 Task: Create a task  Create a new online platform for online music streaming , assign it to team member softage.4@softage.net in the project ApexTech and update the status of the task to  On Track  , set the priority of the task to Low
Action: Mouse moved to (63, 275)
Screenshot: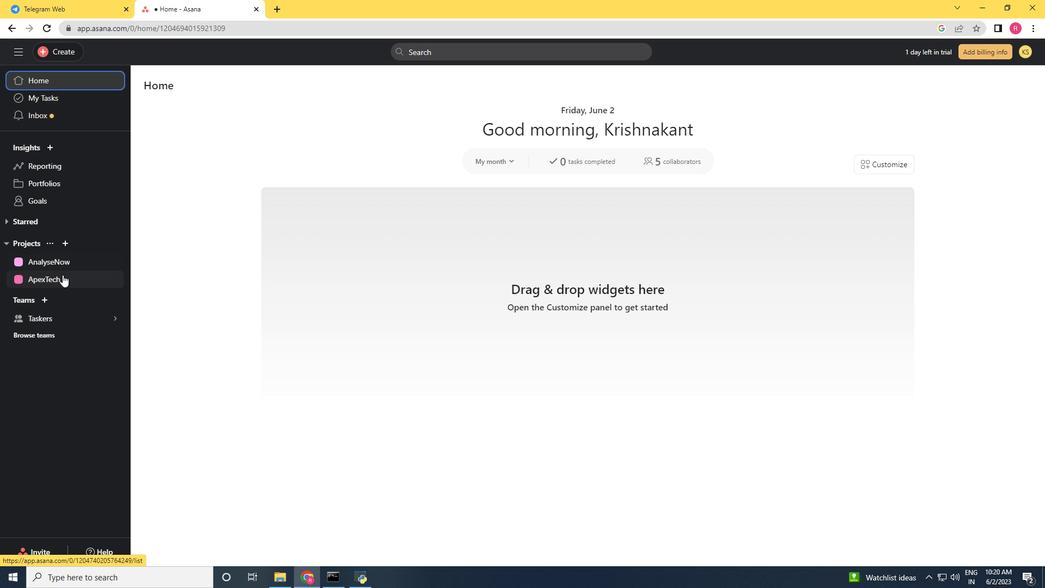 
Action: Mouse pressed left at (63, 275)
Screenshot: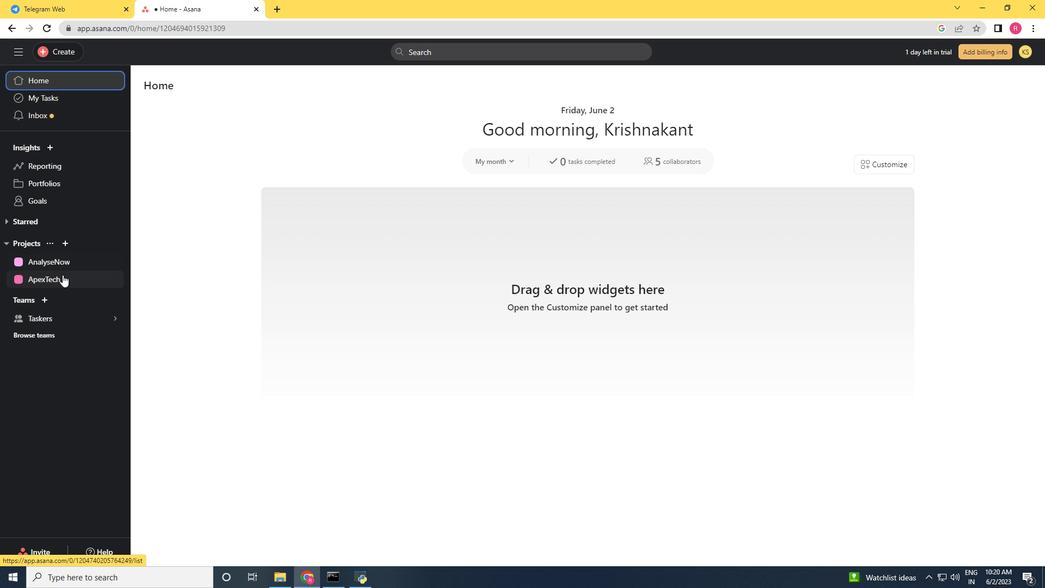 
Action: Mouse moved to (60, 54)
Screenshot: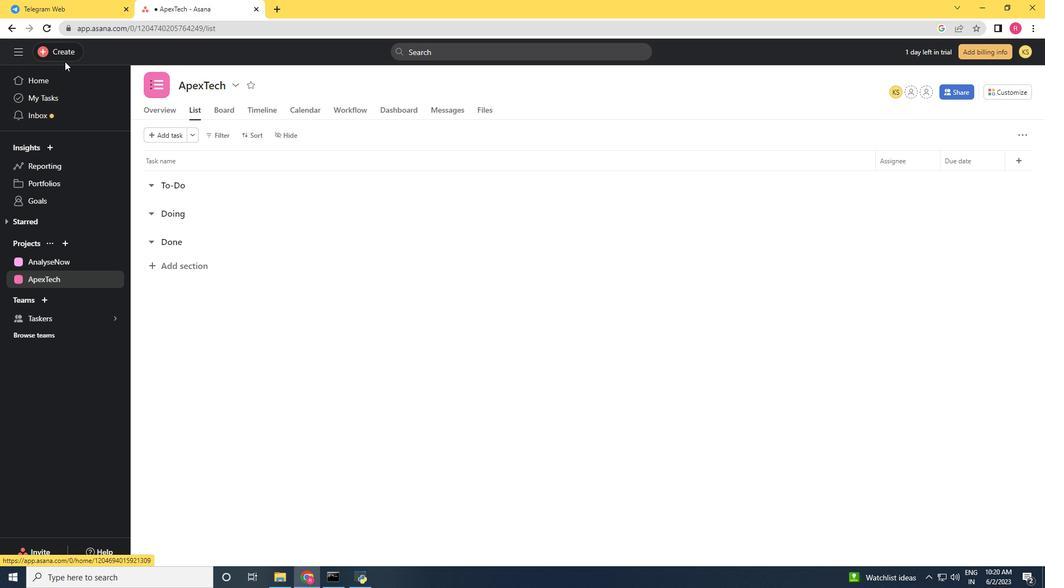 
Action: Mouse pressed left at (60, 54)
Screenshot: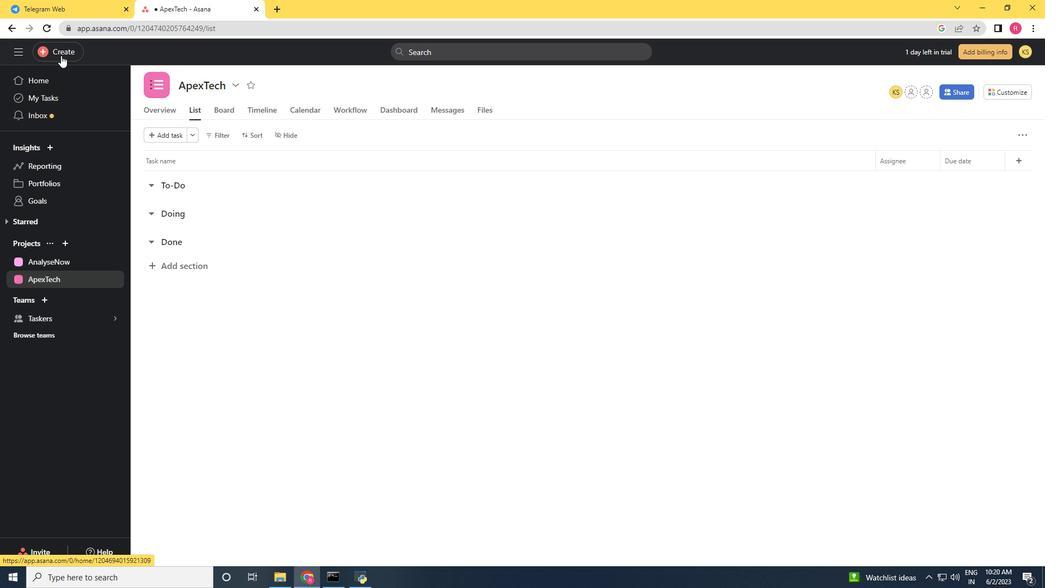 
Action: Mouse moved to (136, 49)
Screenshot: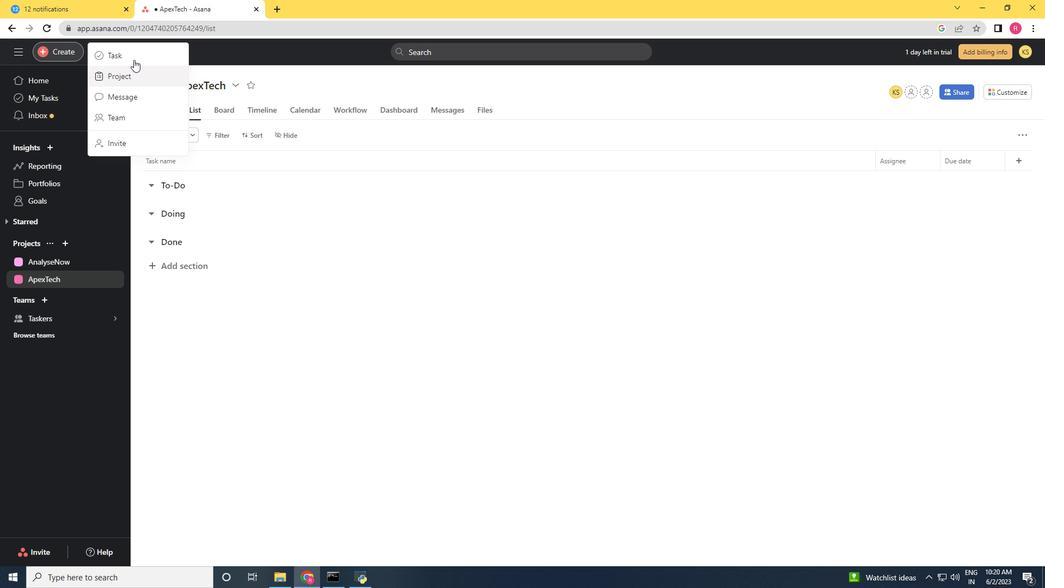 
Action: Mouse pressed left at (136, 49)
Screenshot: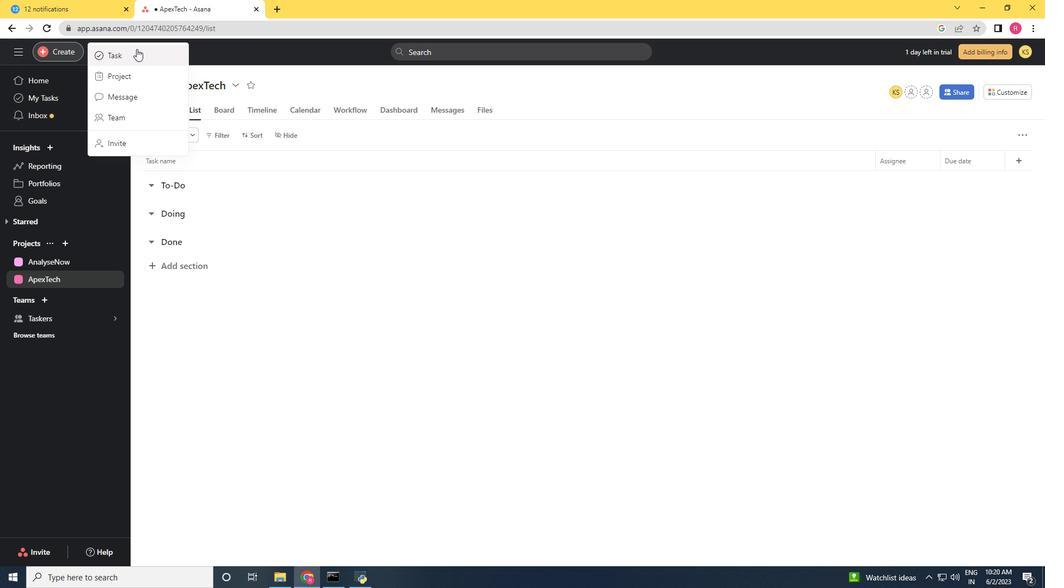 
Action: Key pressed <Key.shift>Create<Key.space>a<Key.space>new<Key.space>online<Key.space>platform<Key.space>for<Key.space>online<Key.space>mi<Key.backspace>usic<Key.space>streaming<Key.space>
Screenshot: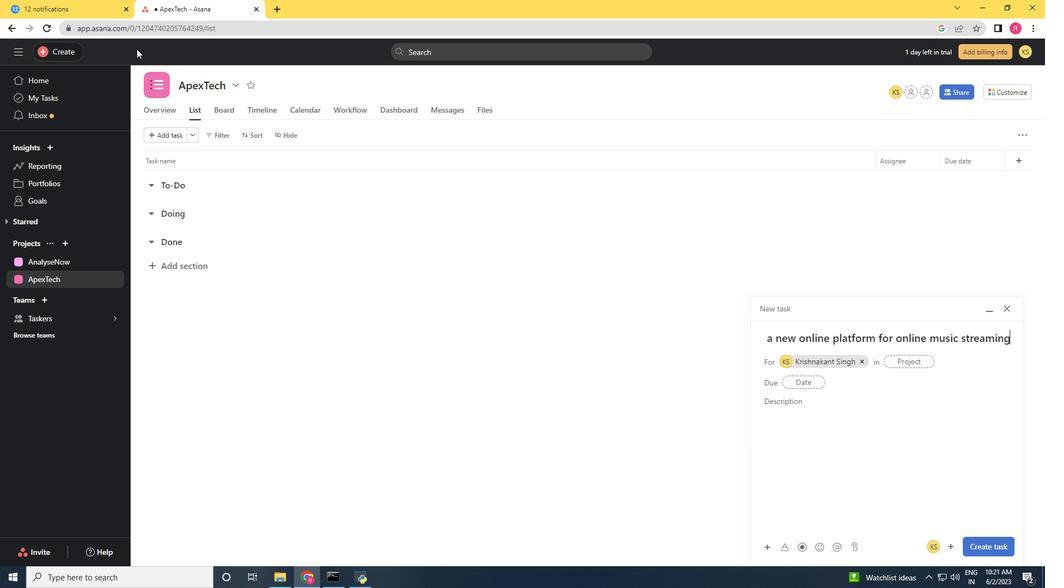 
Action: Mouse moved to (866, 359)
Screenshot: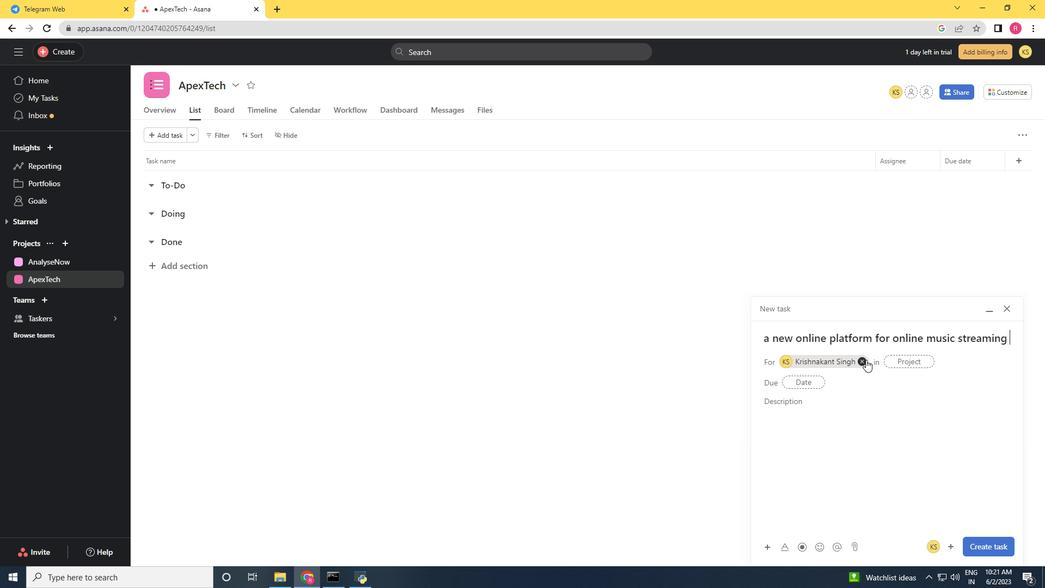 
Action: Mouse pressed left at (866, 359)
Screenshot: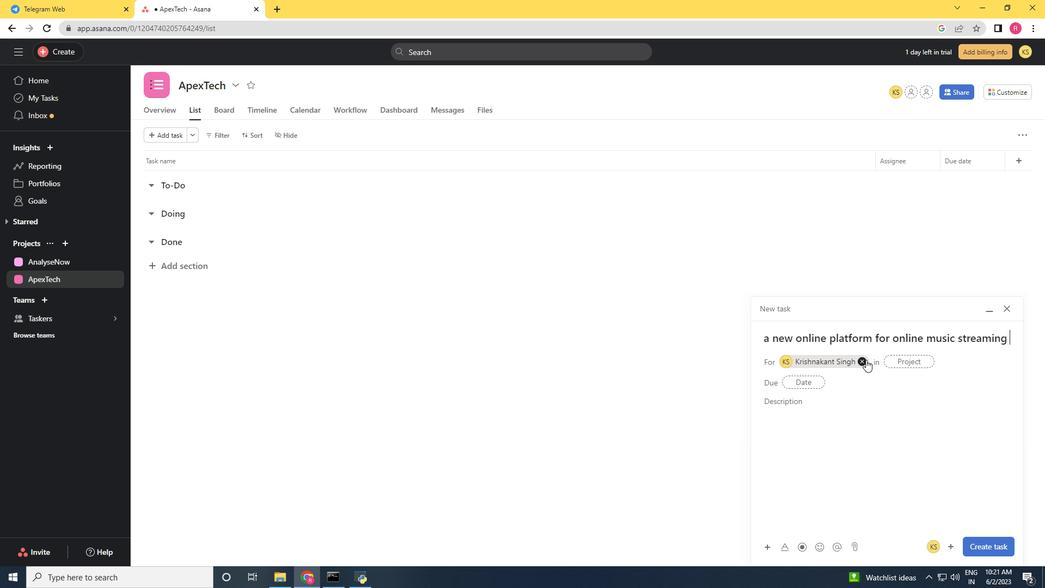 
Action: Mouse moved to (815, 362)
Screenshot: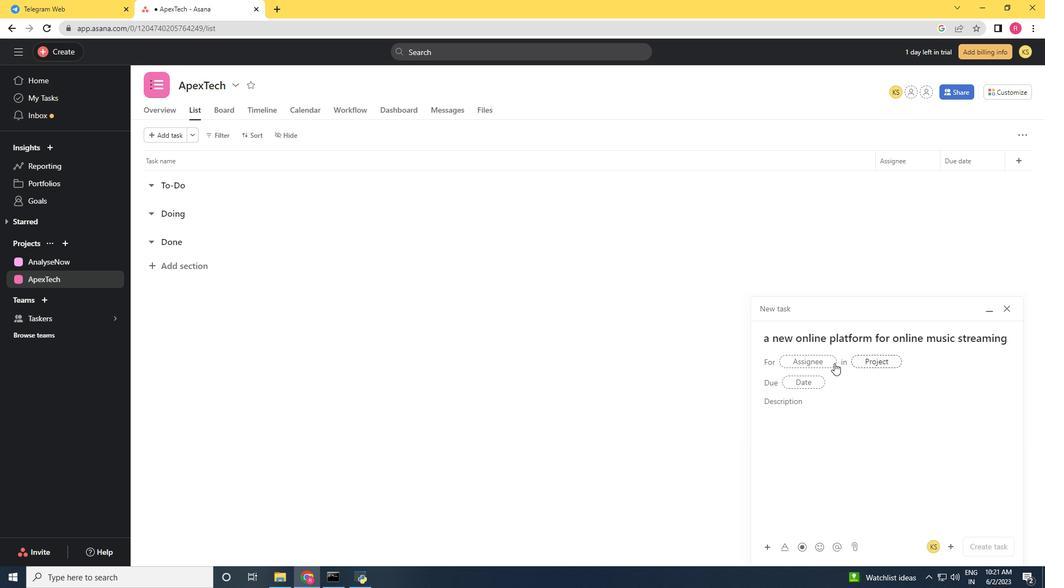 
Action: Mouse pressed left at (815, 362)
Screenshot: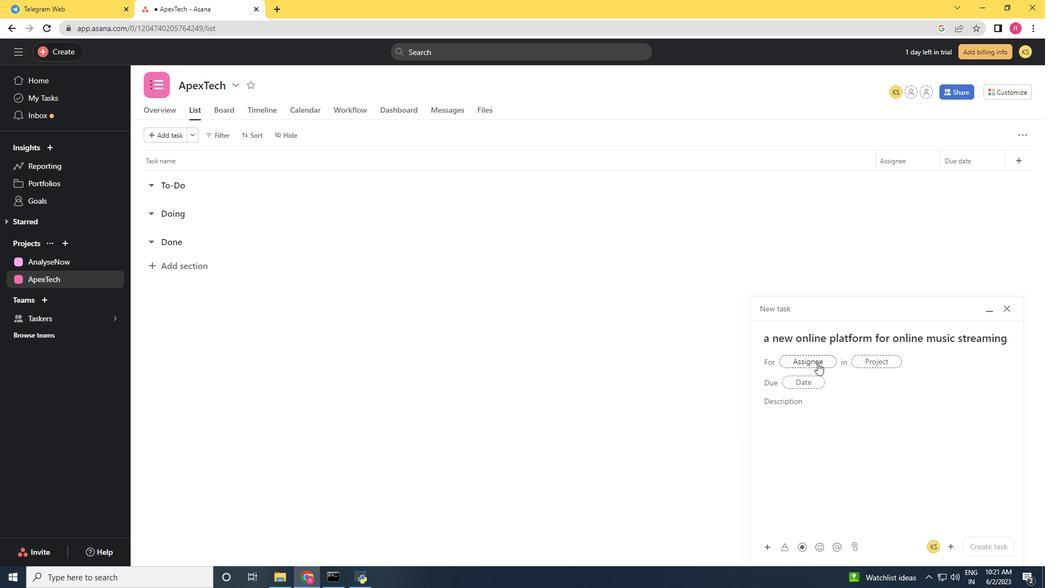 
Action: Key pressed softage.4<Key.shift>@softage.net
Screenshot: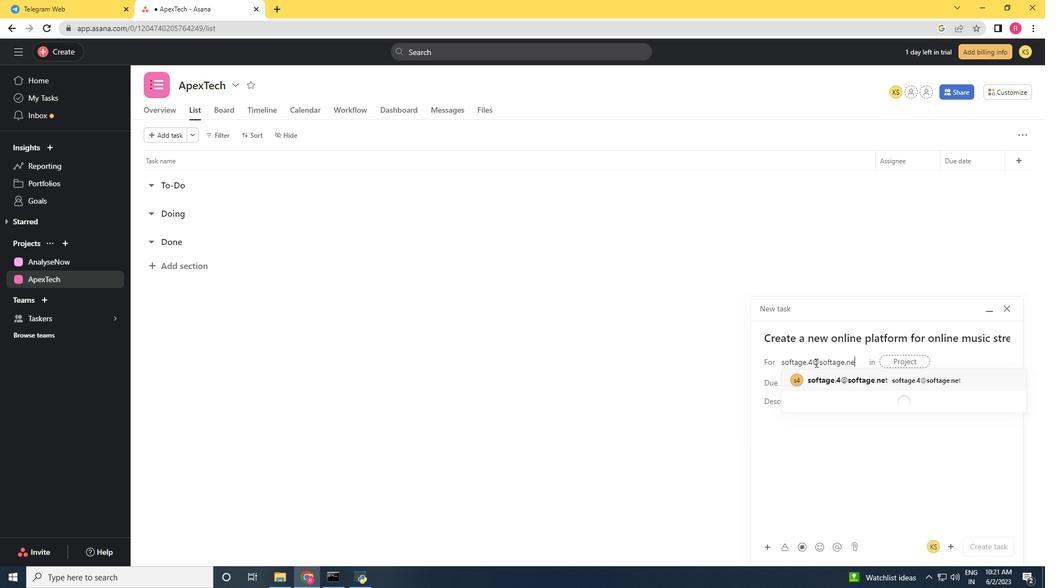 
Action: Mouse moved to (873, 386)
Screenshot: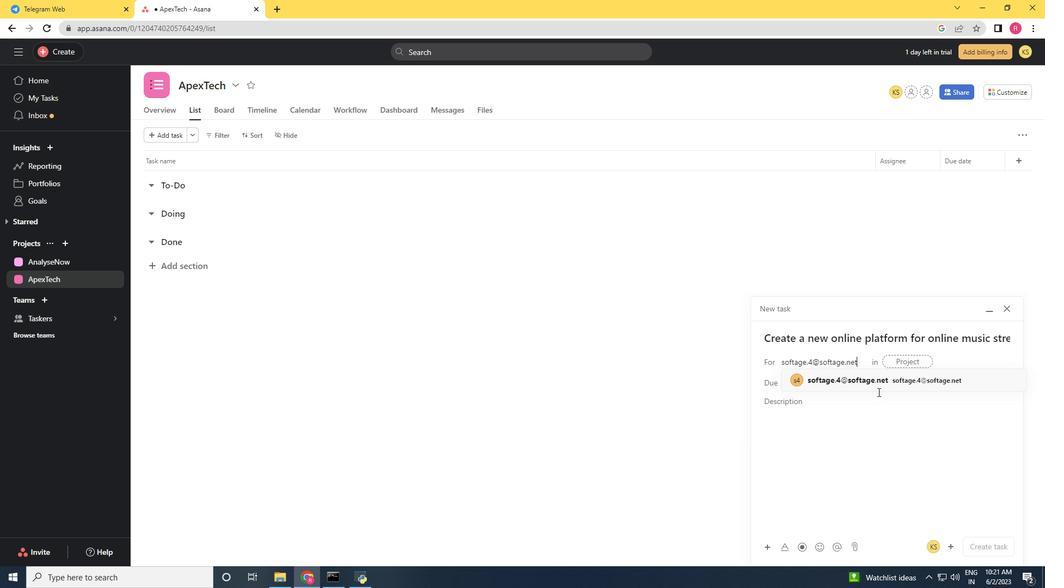 
Action: Mouse pressed left at (873, 386)
Screenshot: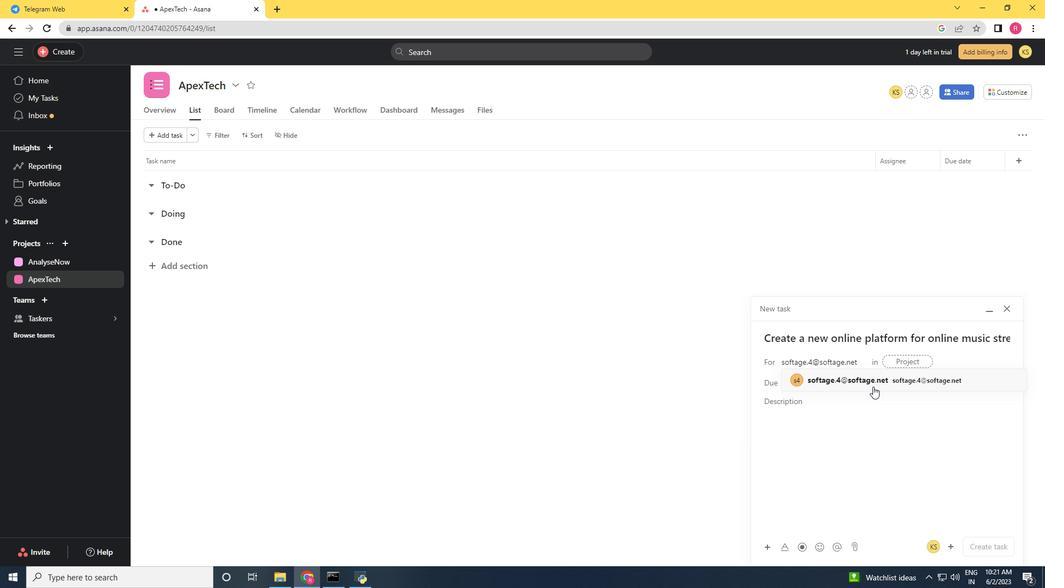 
Action: Mouse moved to (740, 401)
Screenshot: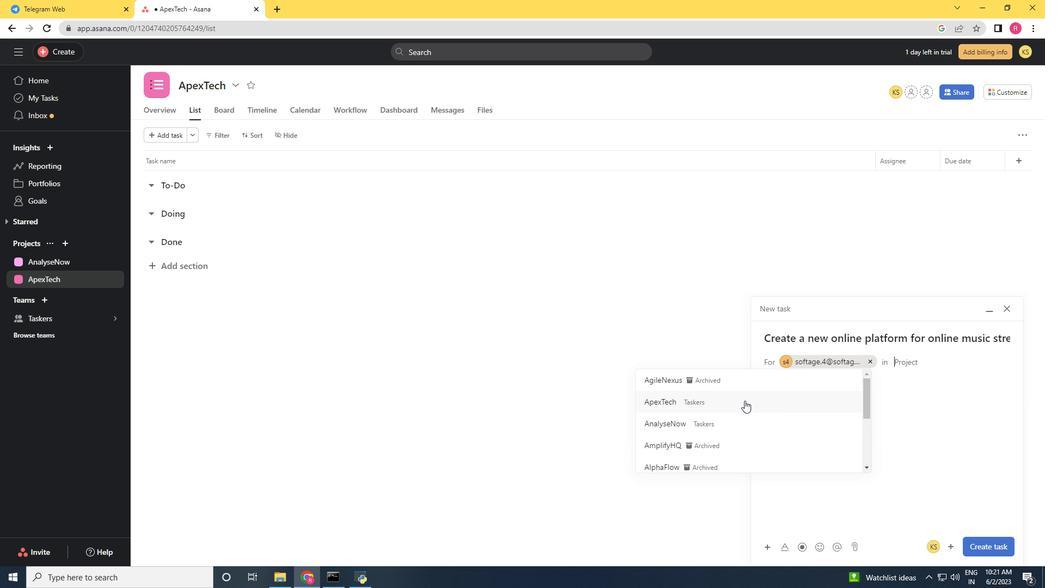 
Action: Mouse pressed left at (740, 401)
Screenshot: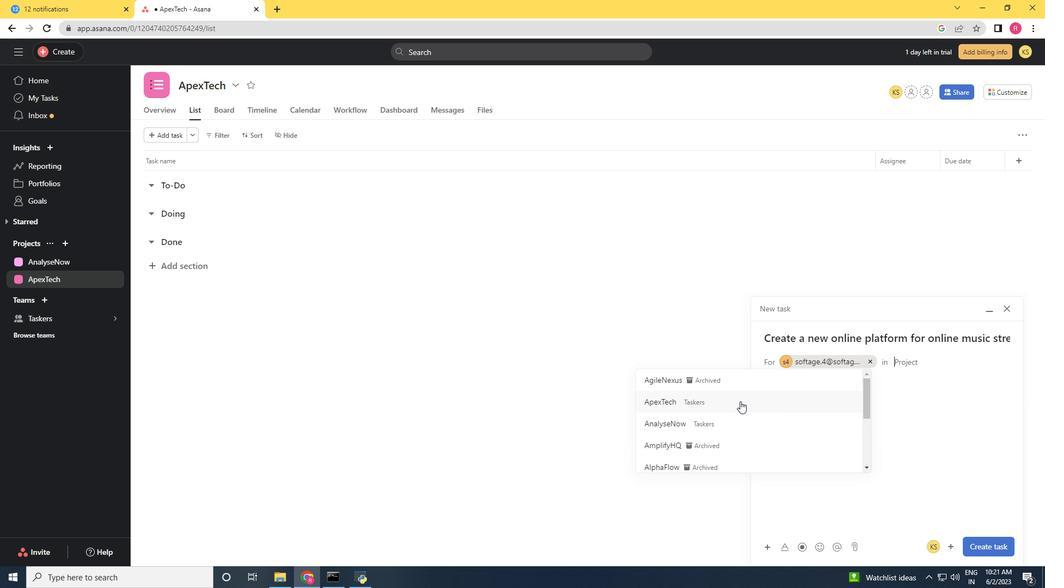 
Action: Mouse moved to (985, 545)
Screenshot: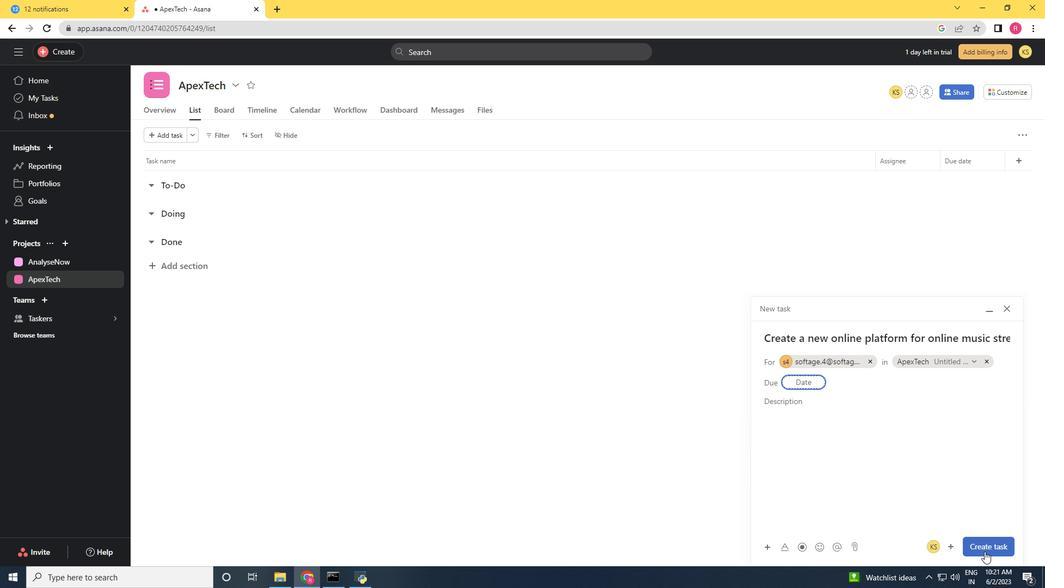 
Action: Mouse pressed left at (985, 545)
Screenshot: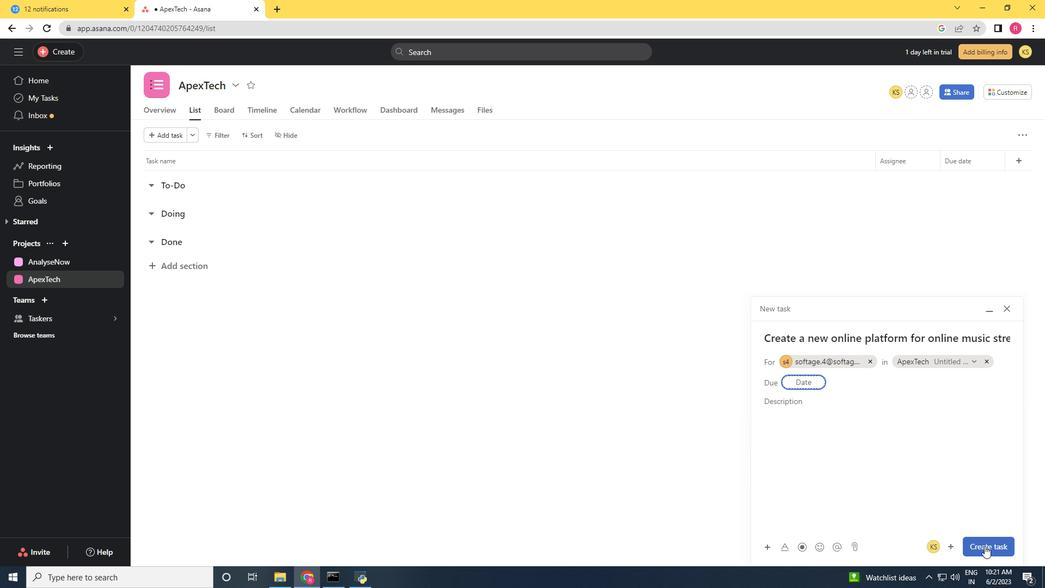 
Action: Mouse moved to (876, 153)
Screenshot: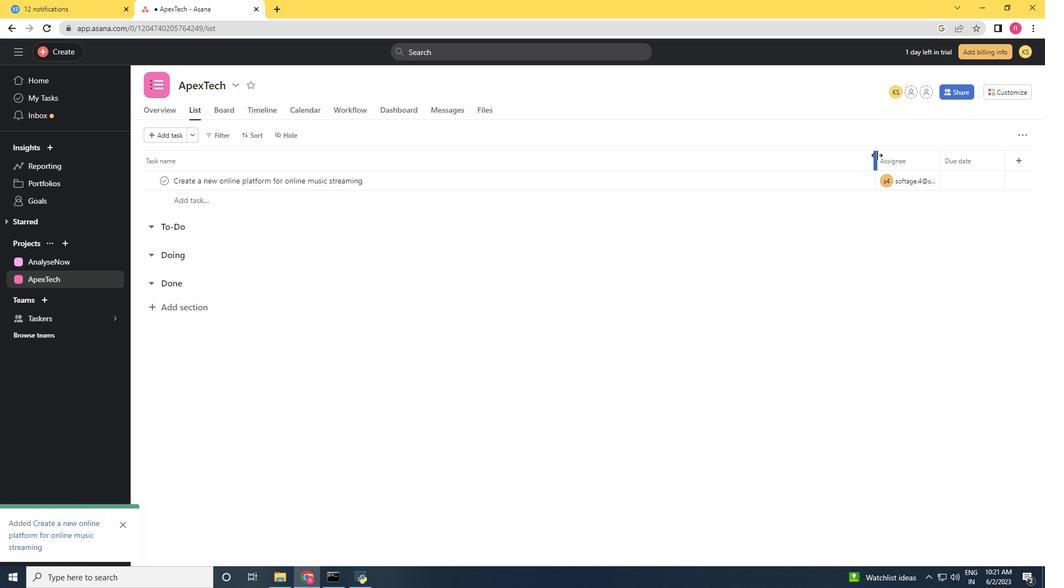 
Action: Mouse pressed left at (876, 153)
Screenshot: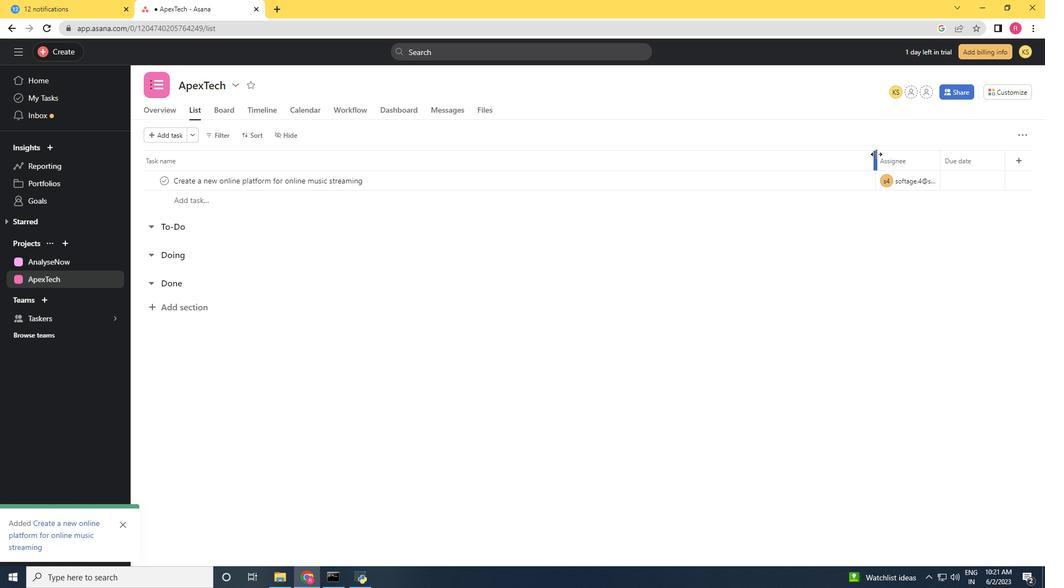 
Action: Mouse moved to (921, 160)
Screenshot: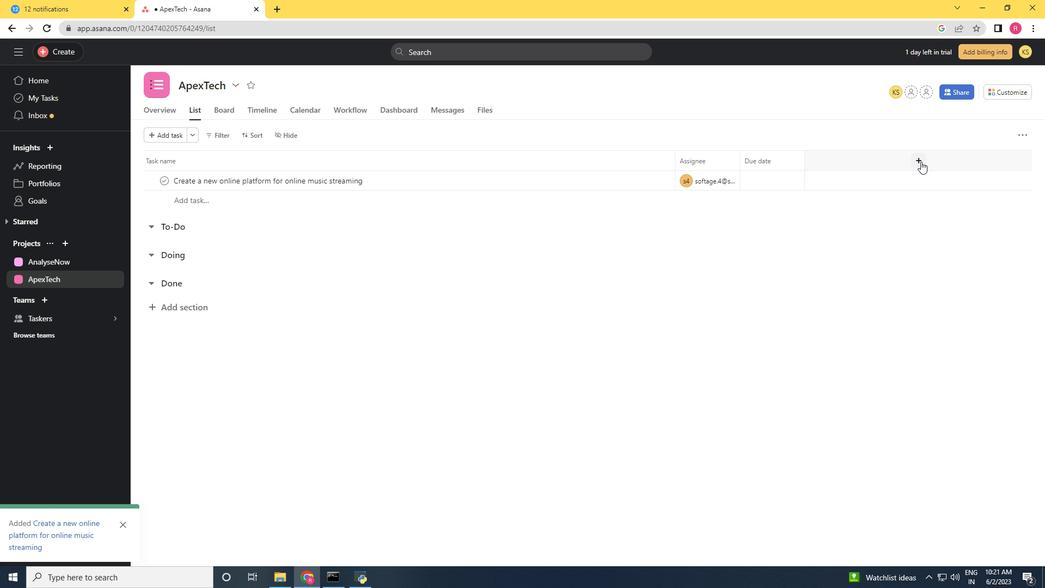 
Action: Mouse pressed left at (921, 160)
Screenshot: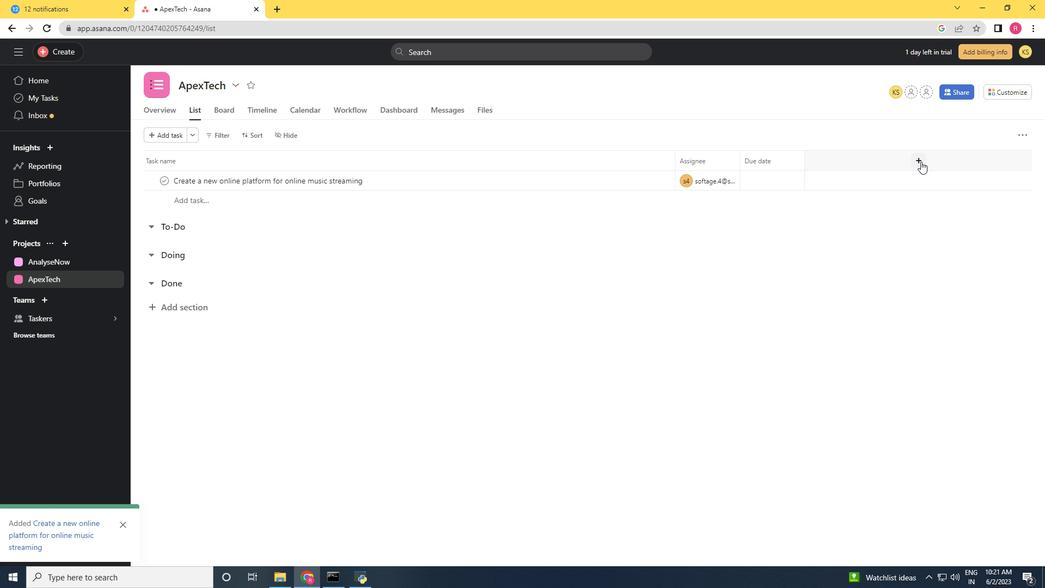 
Action: Mouse moved to (830, 275)
Screenshot: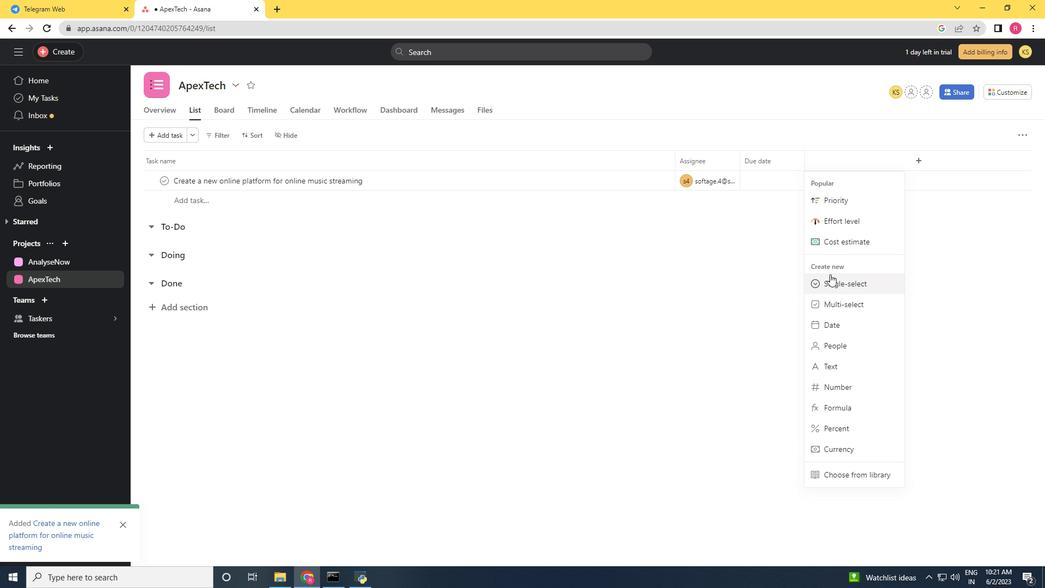 
Action: Mouse pressed left at (830, 275)
Screenshot: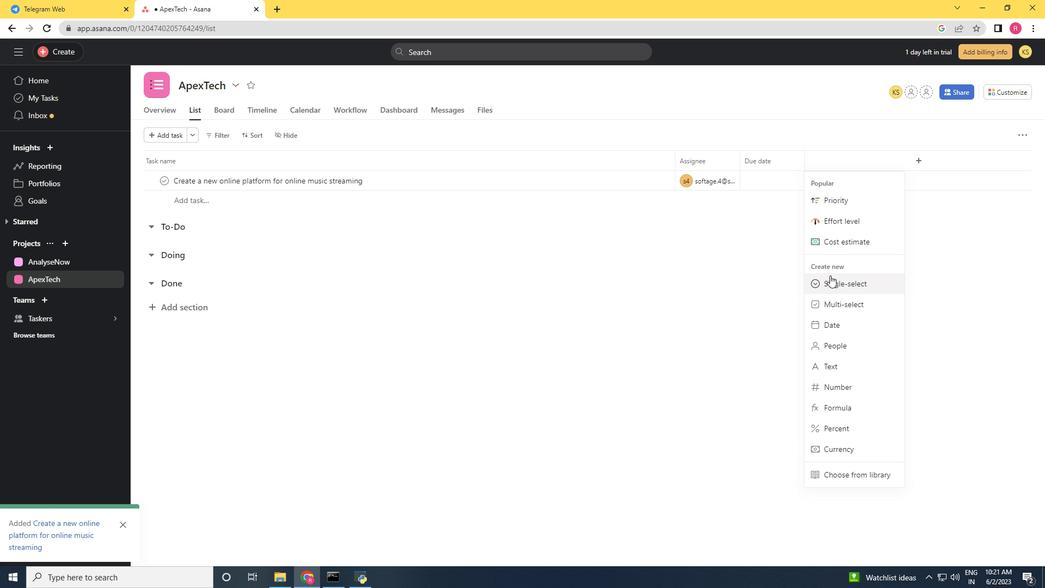 
Action: Mouse moved to (831, 276)
Screenshot: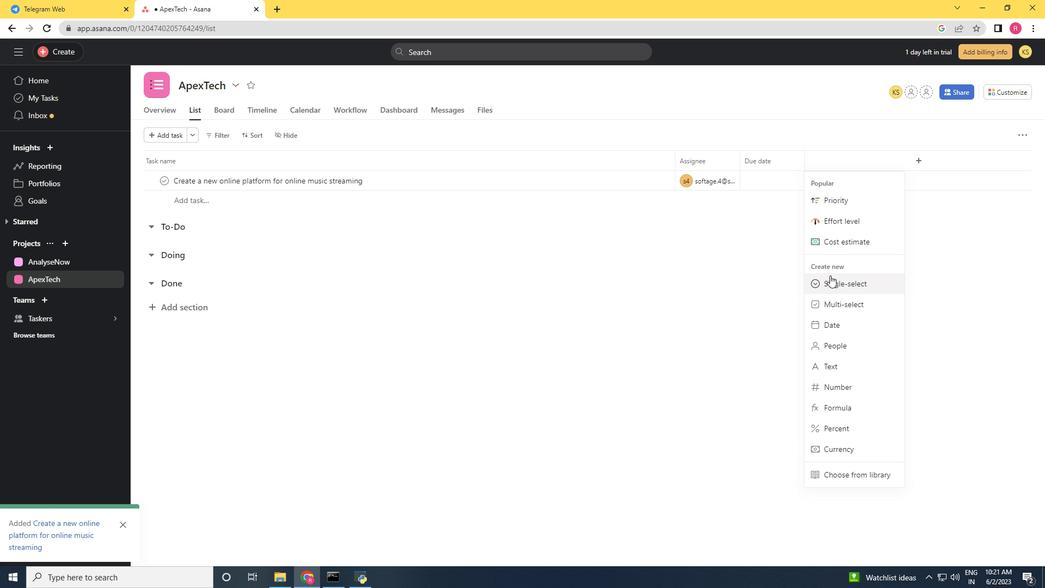 
Action: Key pressed <Key.shift><Key.shift>On<Key.backspace><Key.backspace><Key.backspace><Key.shift>Status
Screenshot: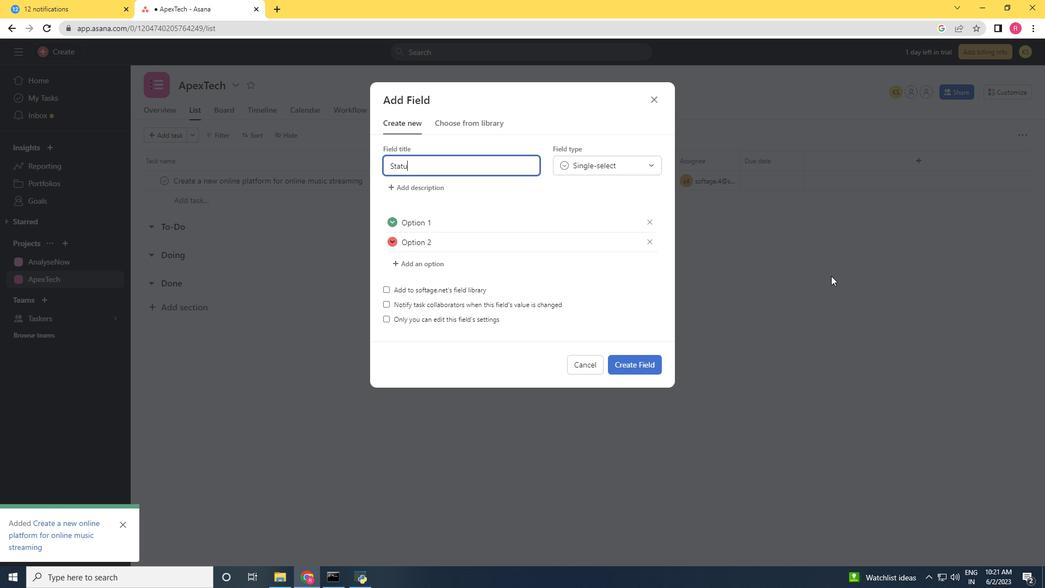 
Action: Mouse moved to (532, 226)
Screenshot: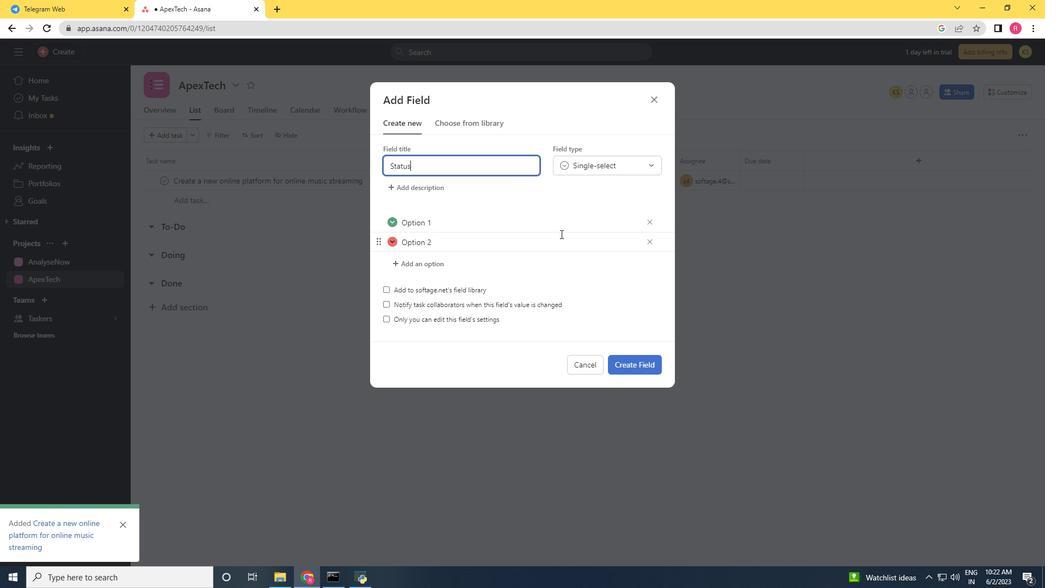
Action: Mouse pressed left at (532, 226)
Screenshot: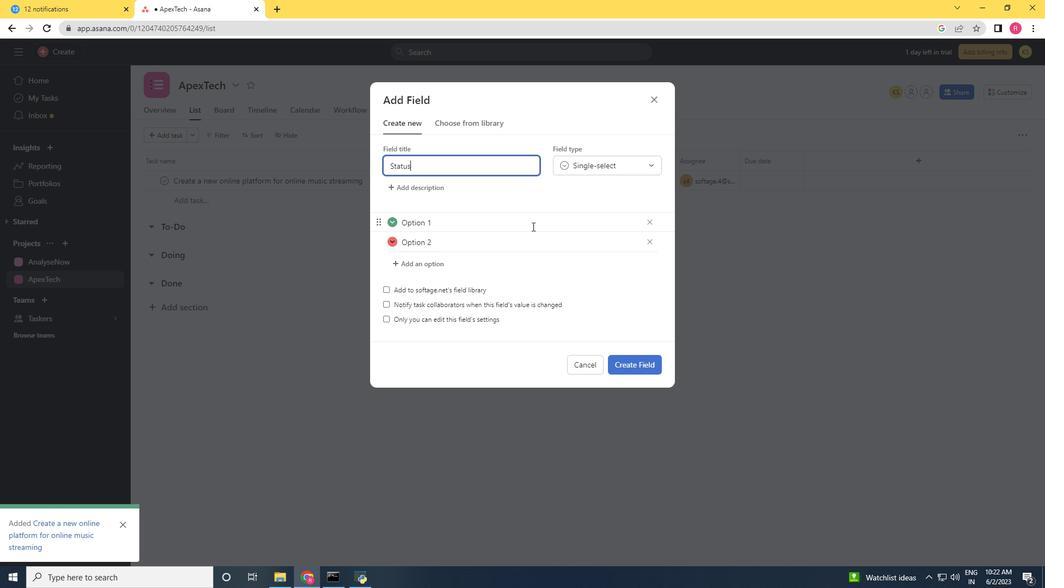 
Action: Key pressed <Key.backspace><Key.backspace><Key.backspace><Key.backspace><Key.backspace><Key.backspace><Key.backspace><Key.backspace><Key.shift>On<Key.space><Key.shift><Key.shift><Key.shift><Key.shift><Key.shift><Key.shift><Key.shift><Key.shift><Key.shift><Key.shift><Key.shift>Track
Screenshot: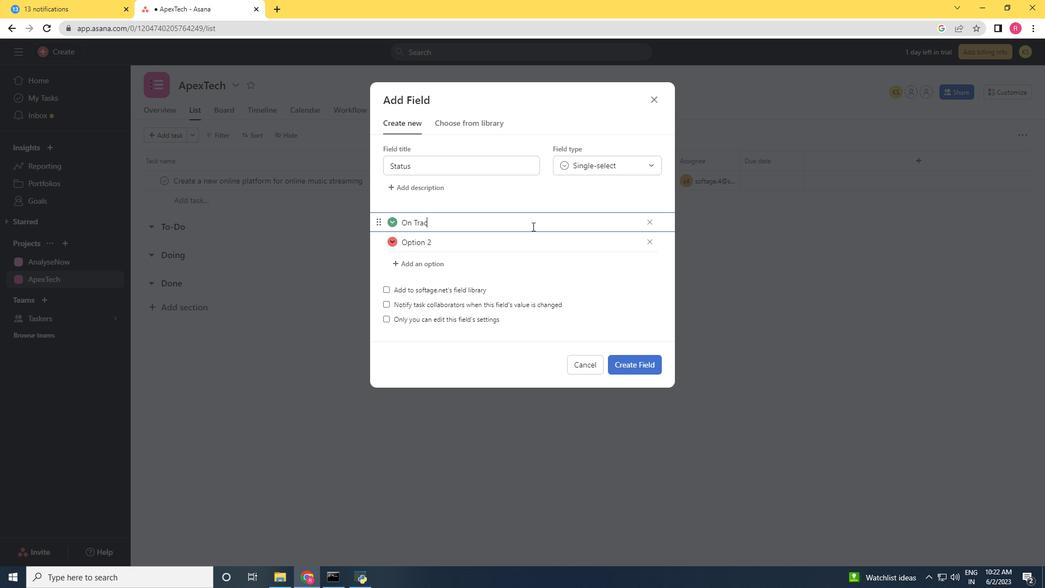 
Action: Mouse moved to (626, 362)
Screenshot: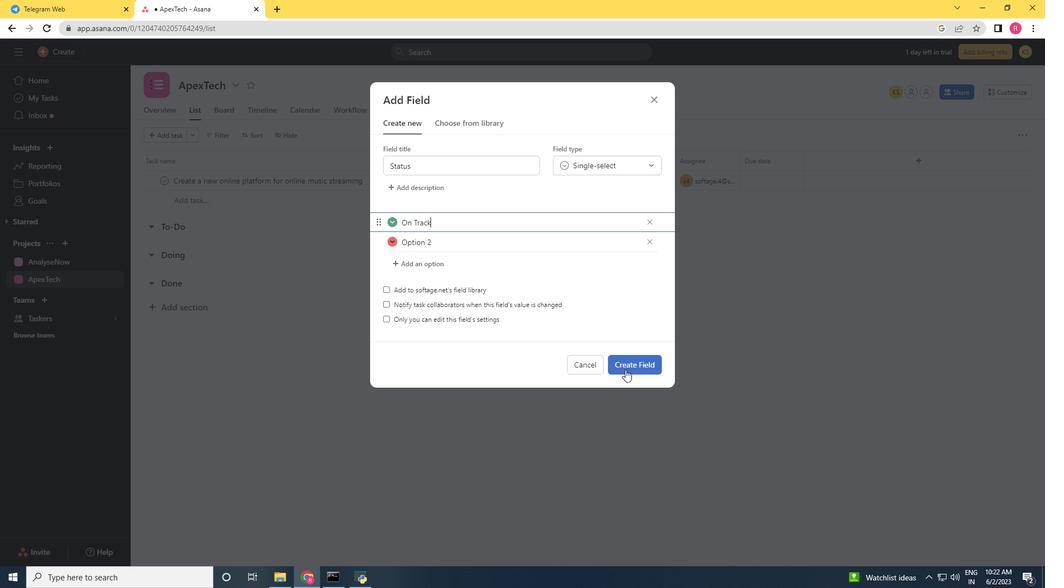 
Action: Mouse pressed left at (626, 362)
Screenshot: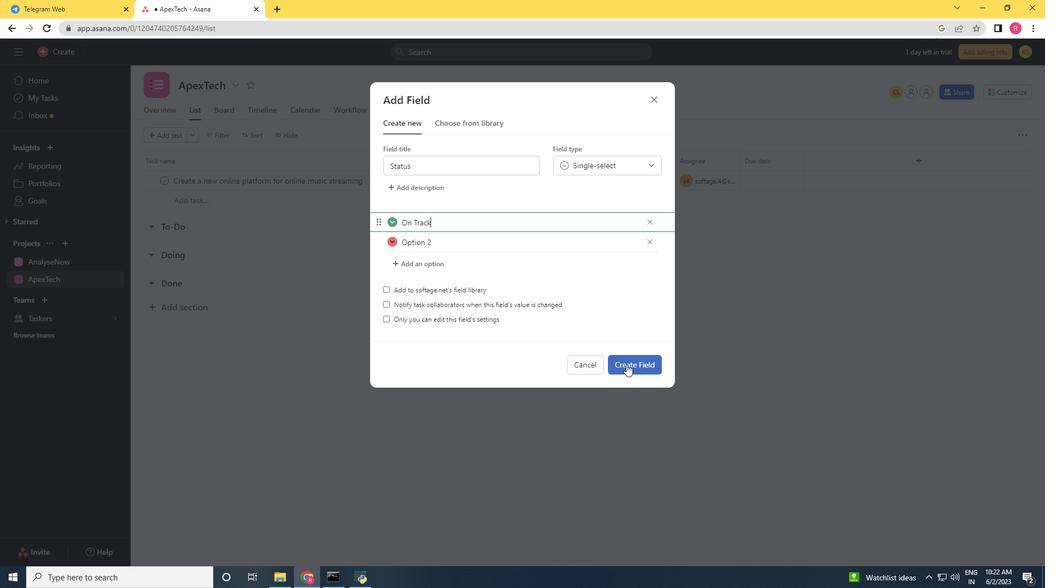 
Action: Mouse moved to (859, 178)
Screenshot: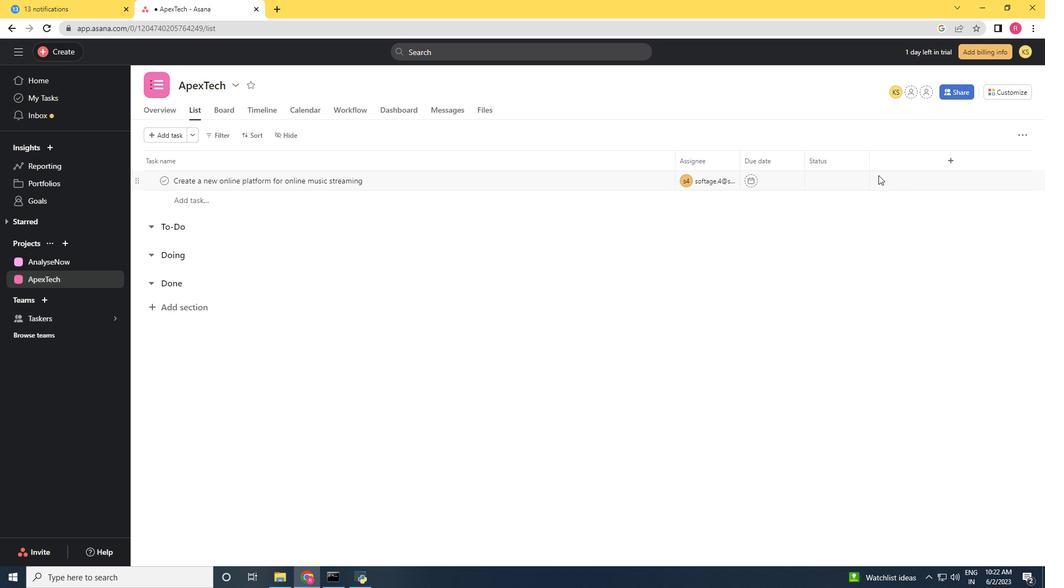 
Action: Mouse pressed left at (859, 178)
Screenshot: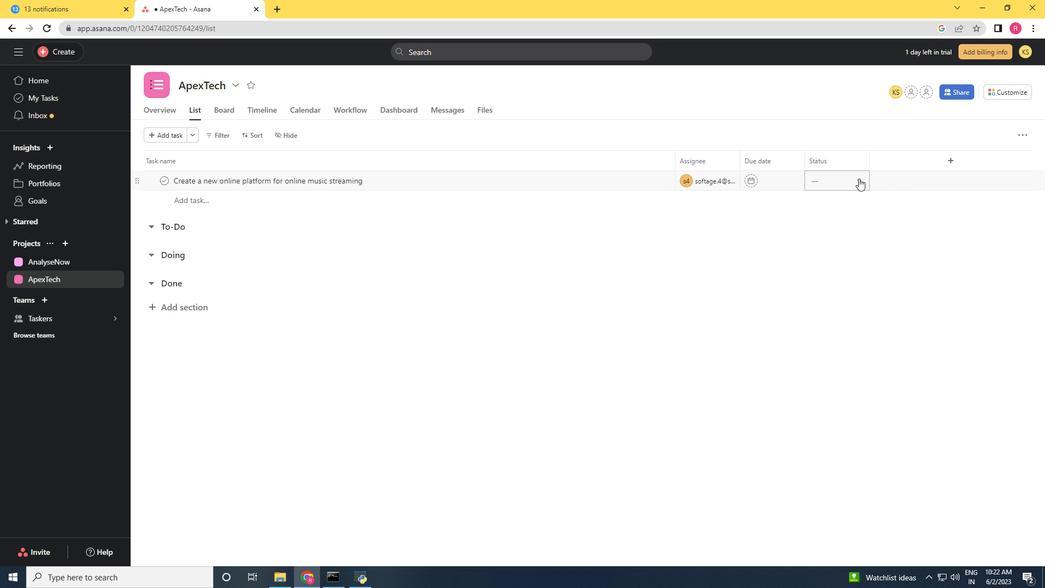 
Action: Mouse moved to (829, 210)
Screenshot: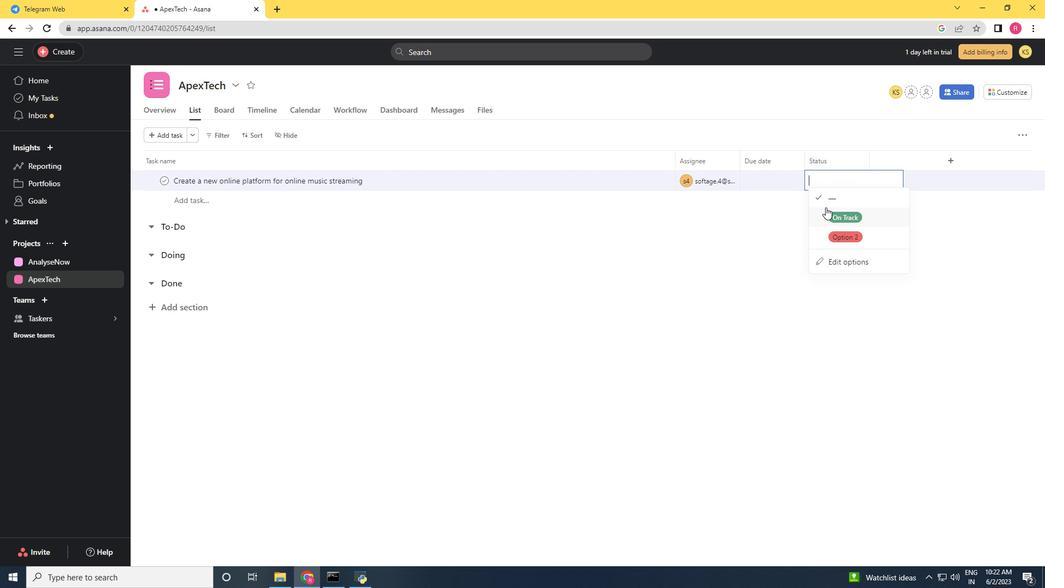 
Action: Mouse pressed left at (829, 210)
Screenshot: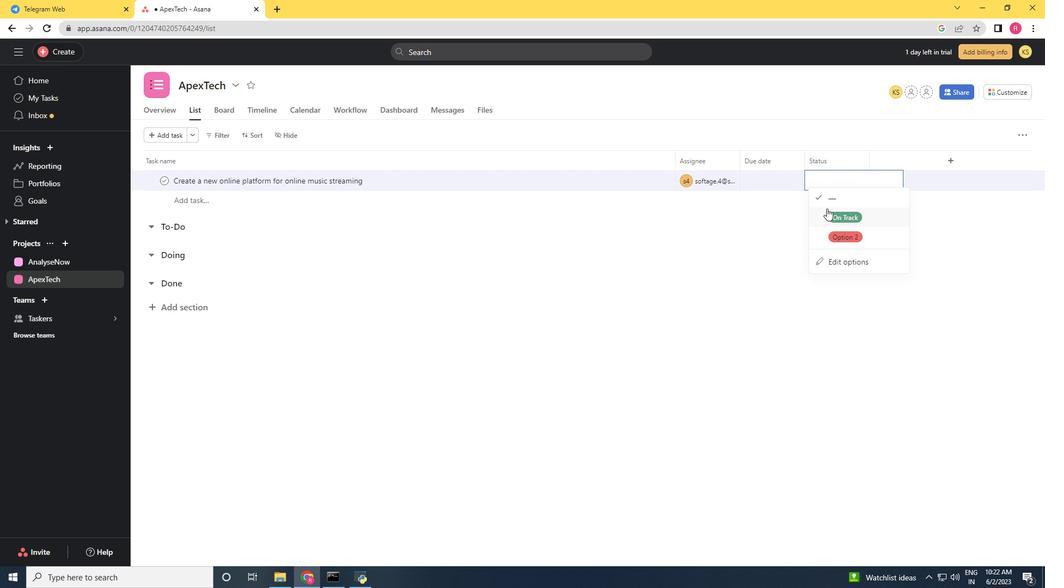 
Action: Mouse moved to (950, 159)
Screenshot: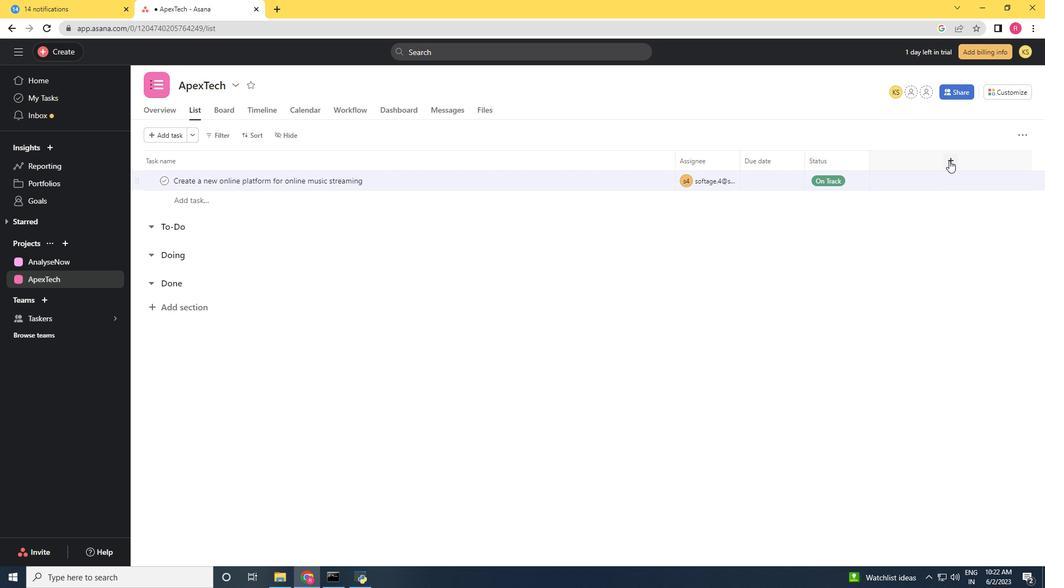 
Action: Mouse pressed left at (950, 159)
Screenshot: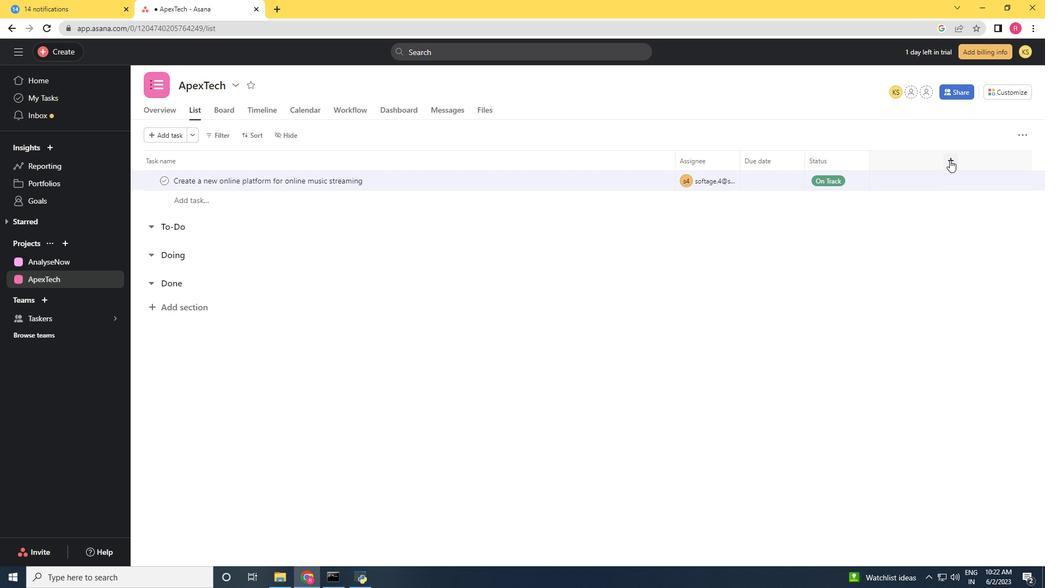 
Action: Mouse moved to (906, 195)
Screenshot: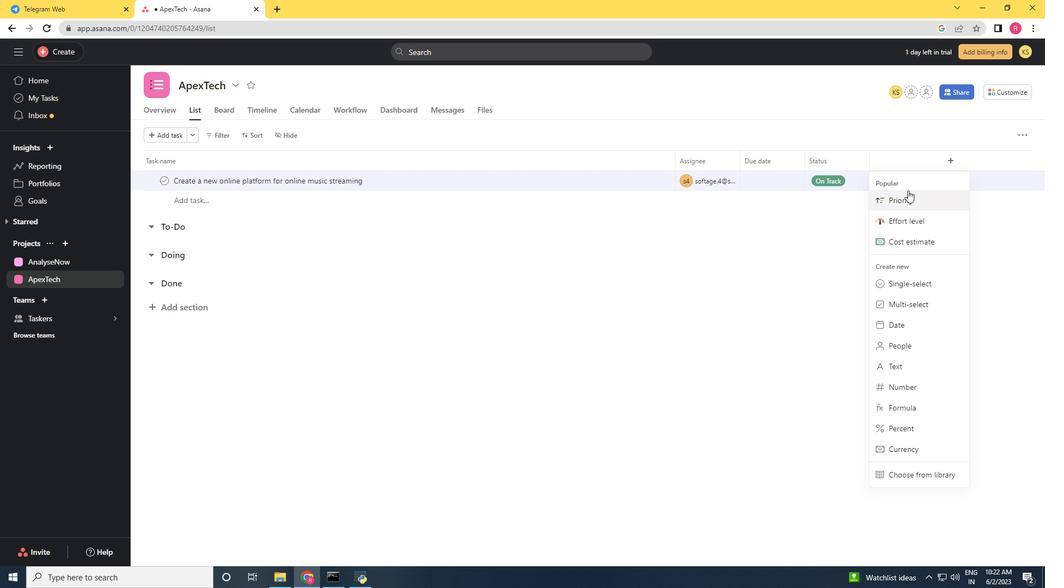 
Action: Mouse pressed left at (906, 195)
Screenshot: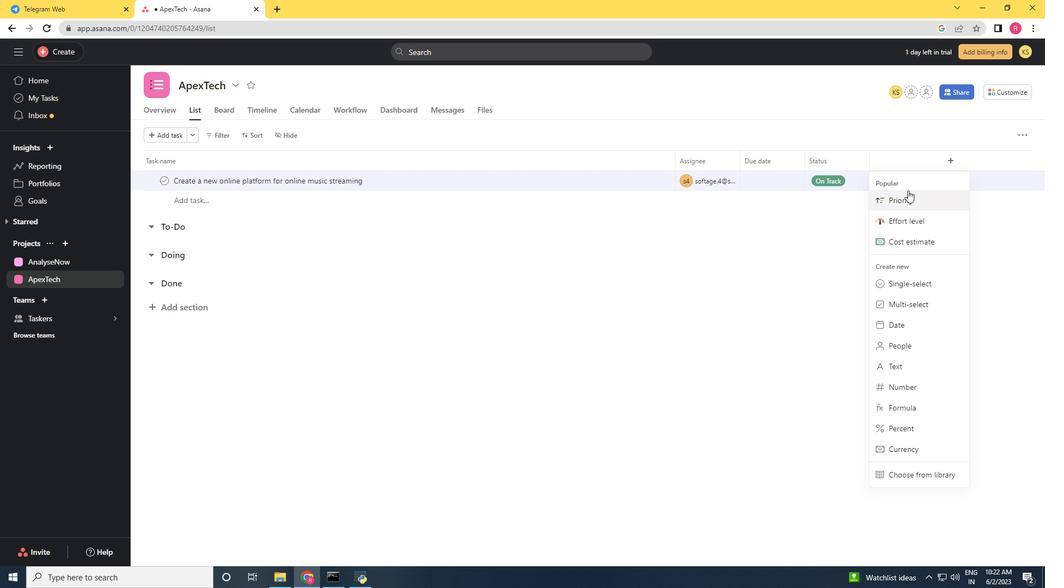 
Action: Mouse moved to (626, 367)
Screenshot: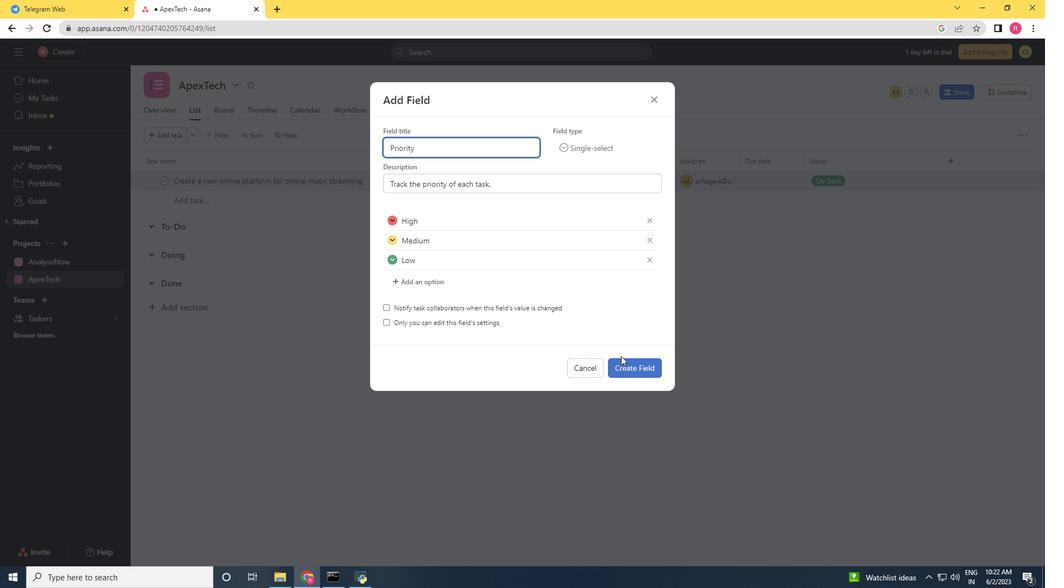 
Action: Mouse pressed left at (626, 367)
Screenshot: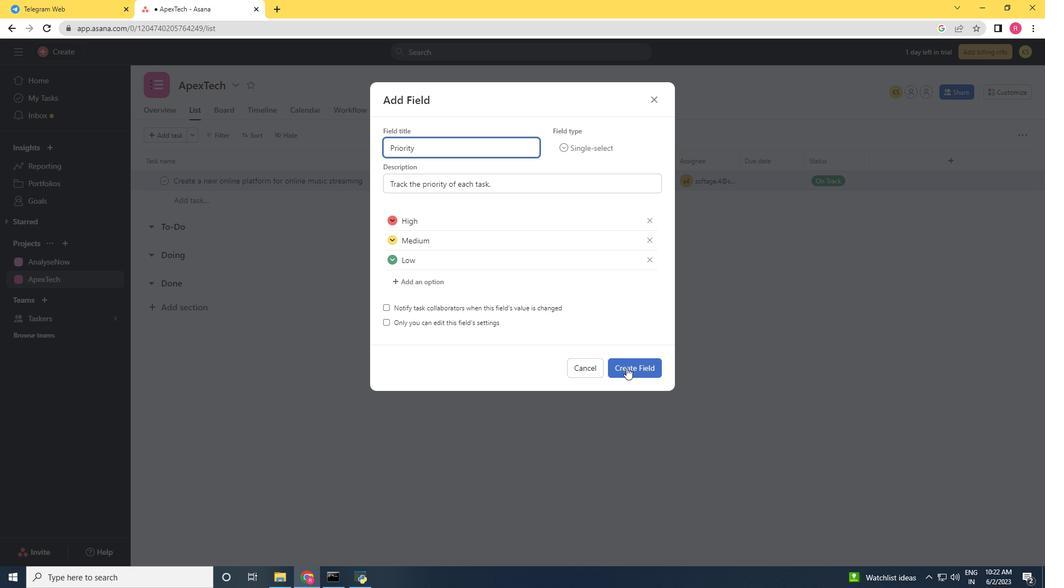 
Action: Mouse moved to (927, 178)
Screenshot: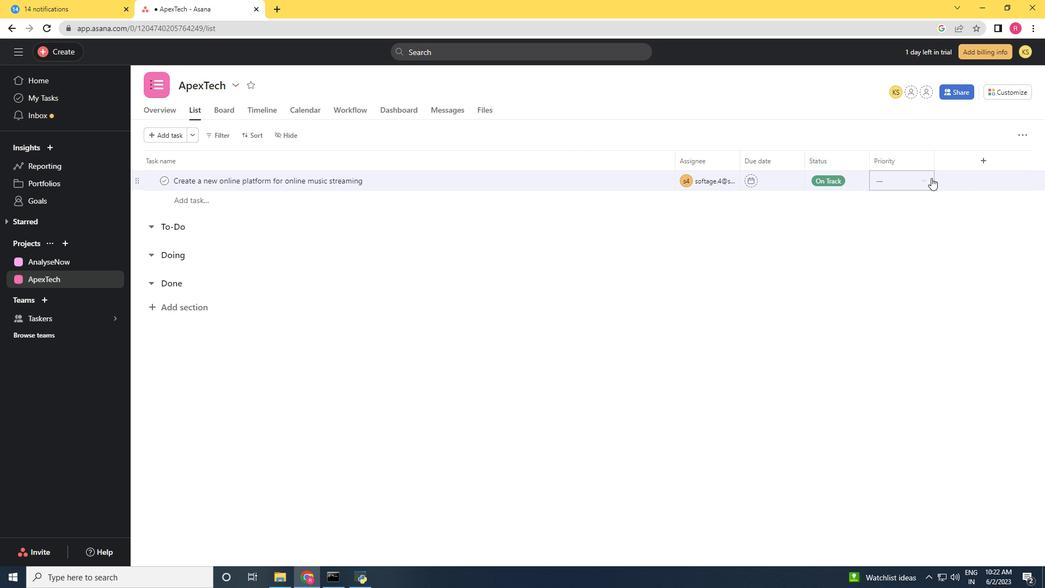 
Action: Mouse pressed left at (927, 178)
Screenshot: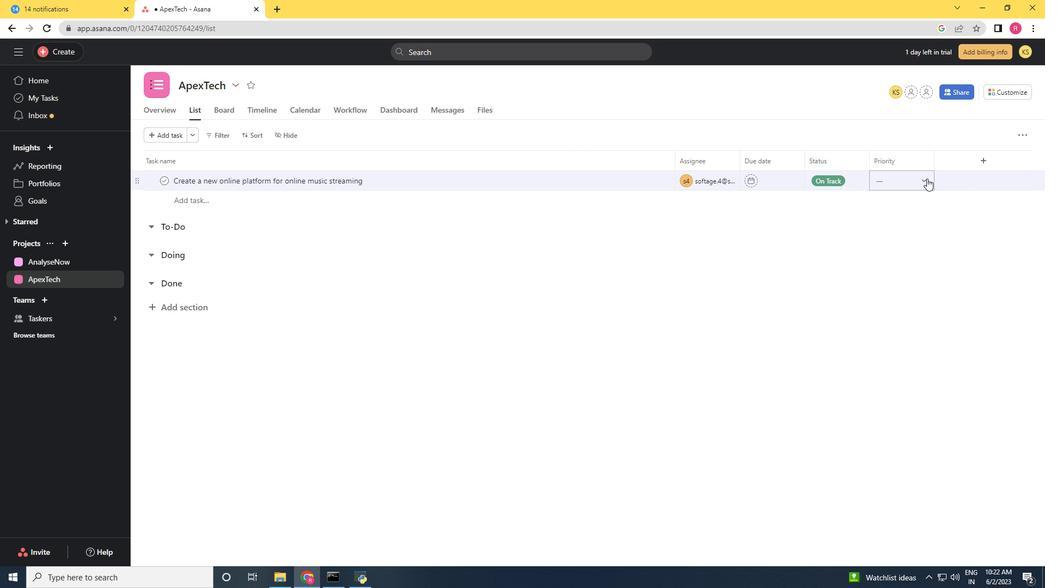 
Action: Mouse moved to (901, 249)
Screenshot: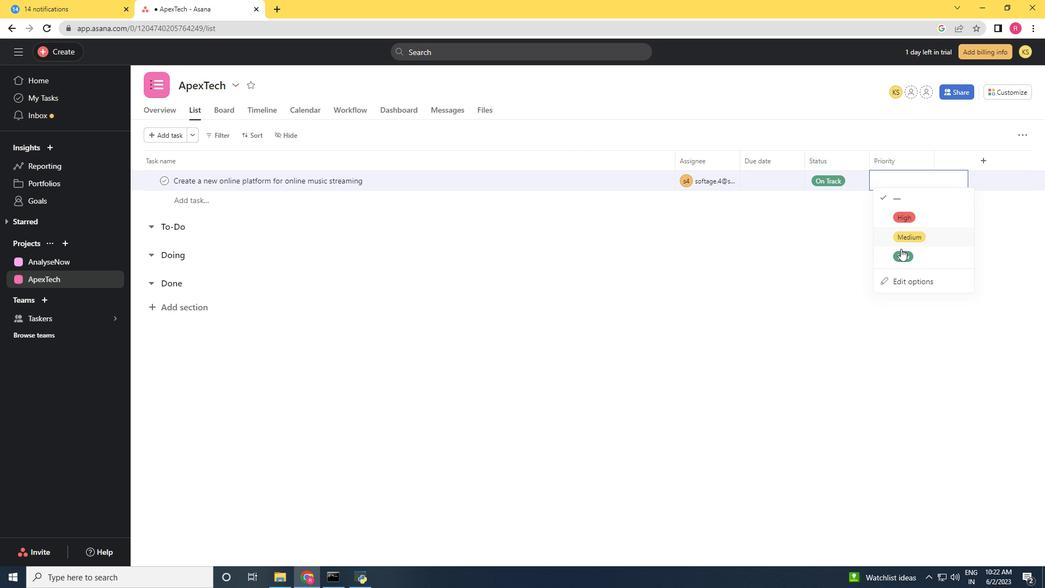 
Action: Mouse pressed left at (901, 249)
Screenshot: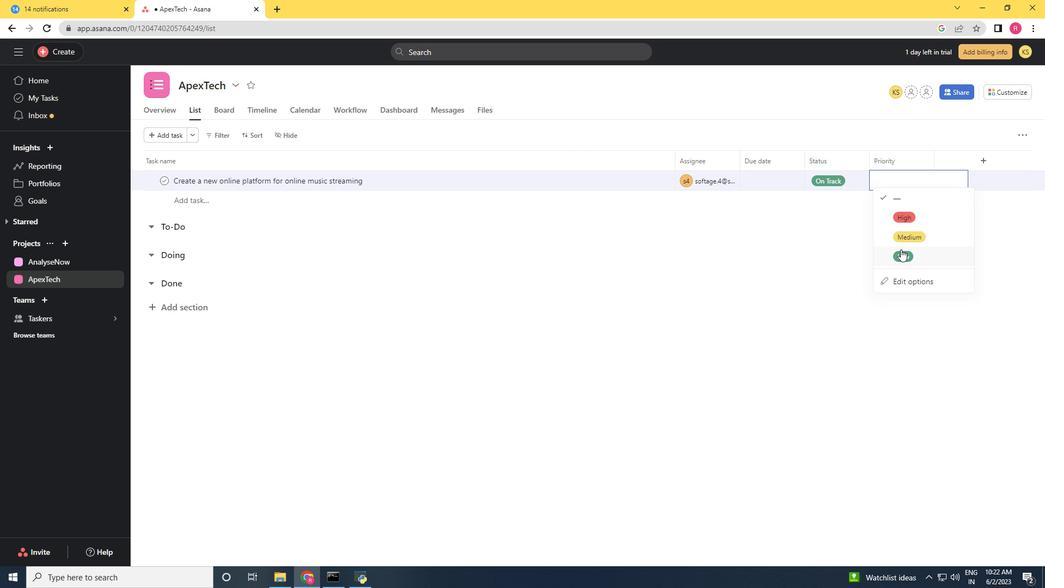 
Action: Mouse moved to (811, 273)
Screenshot: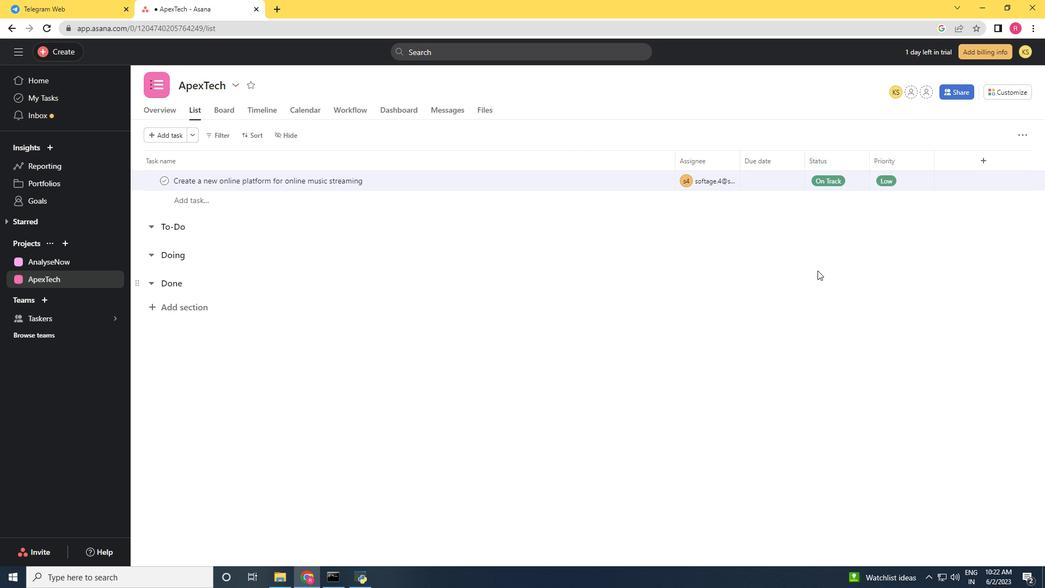 
